Task: Open the add-on "QR Code Generator" rate it five stars and write a review "Efficient and user-friendly QR Code Generator app with reliable results.Highly recommended for quick scanning".
Action: Mouse moved to (198, 69)
Screenshot: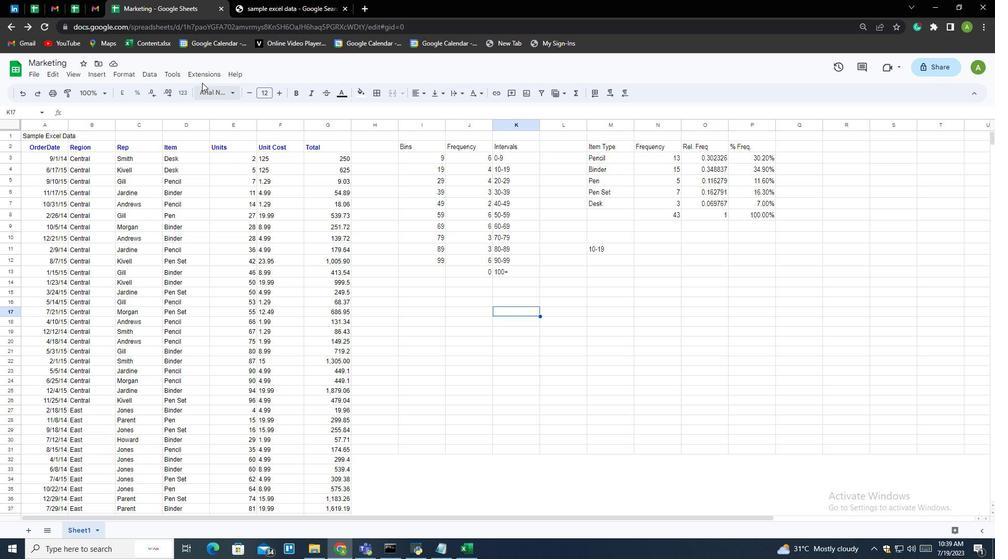 
Action: Mouse pressed left at (198, 69)
Screenshot: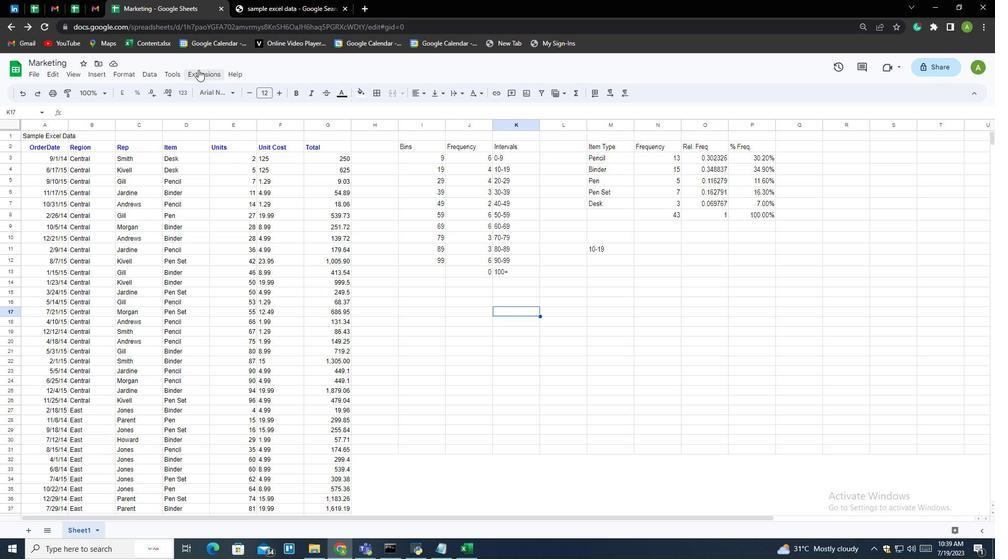 
Action: Mouse moved to (225, 88)
Screenshot: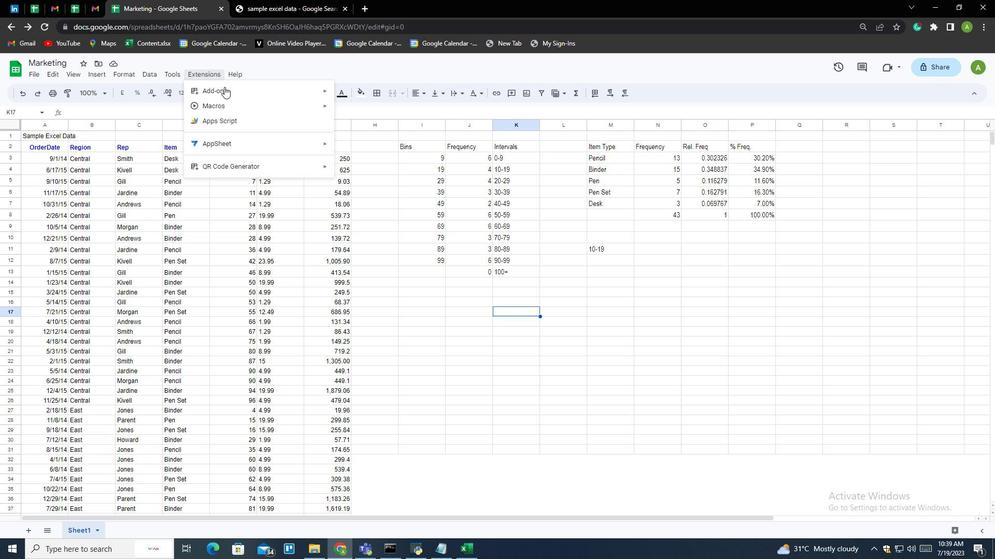 
Action: Mouse pressed left at (225, 88)
Screenshot: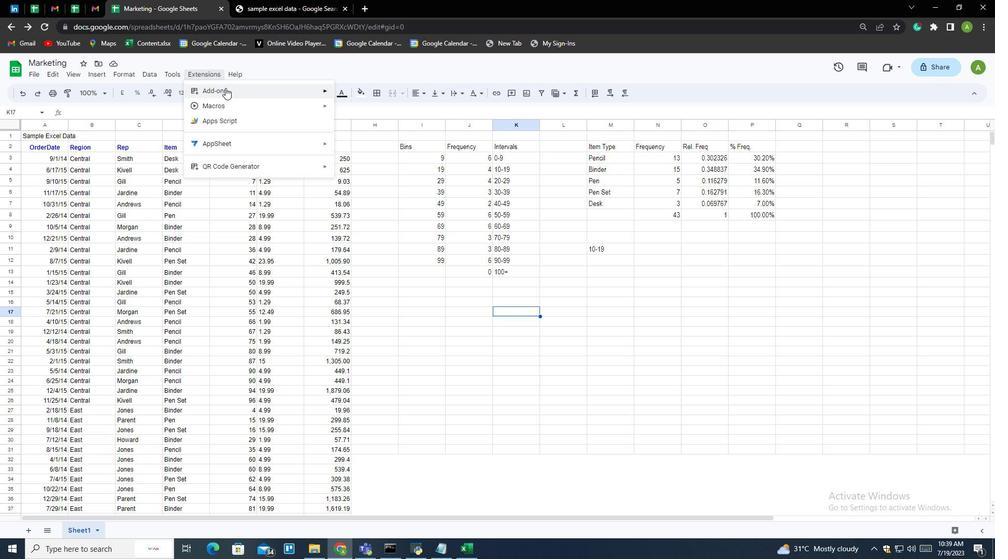 
Action: Mouse moved to (372, 107)
Screenshot: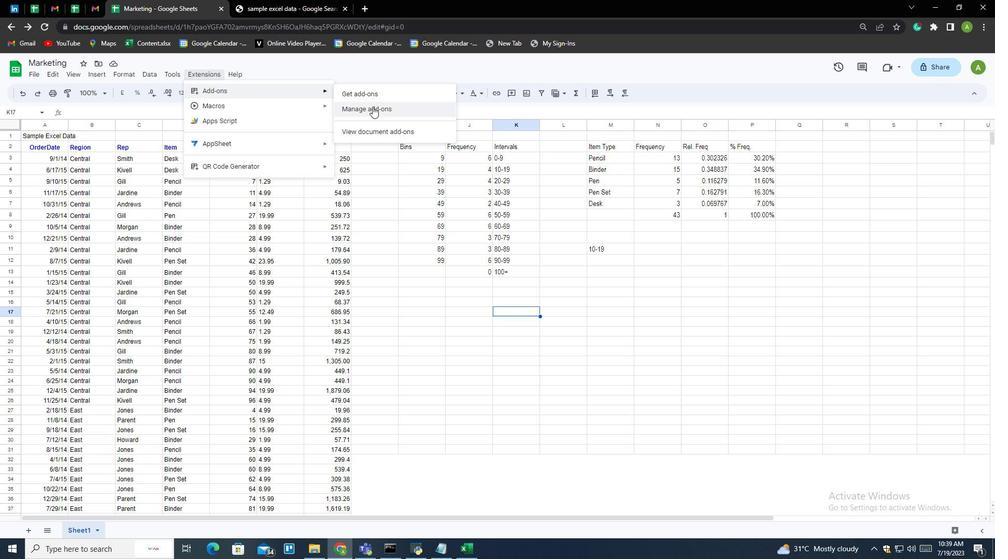 
Action: Mouse pressed left at (372, 107)
Screenshot: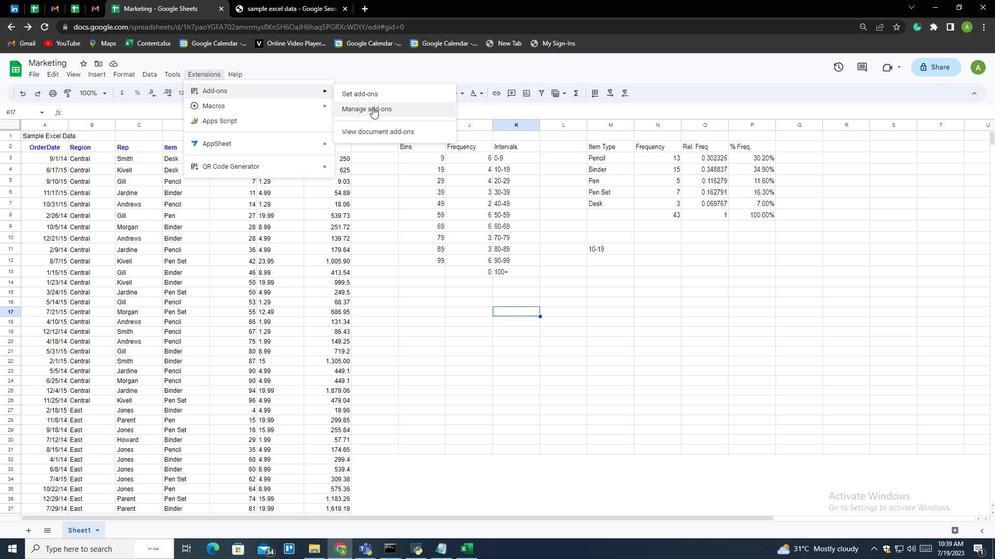 
Action: Mouse moved to (347, 244)
Screenshot: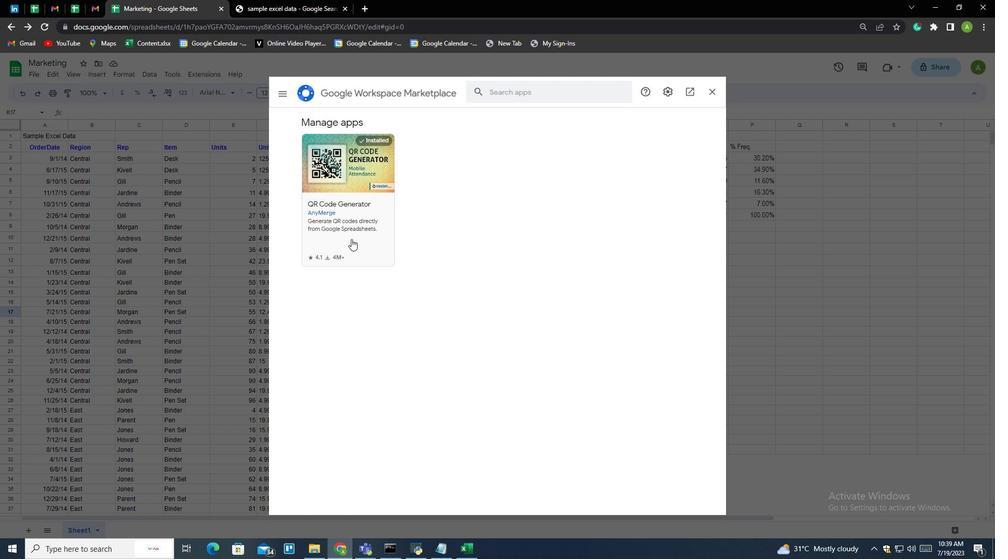
Action: Mouse pressed left at (347, 244)
Screenshot: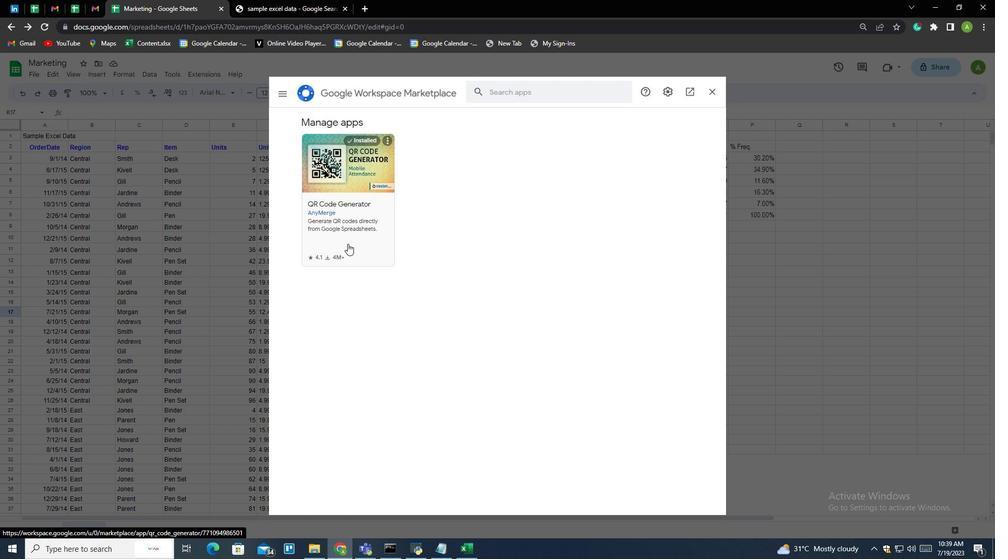 
Action: Mouse moved to (615, 279)
Screenshot: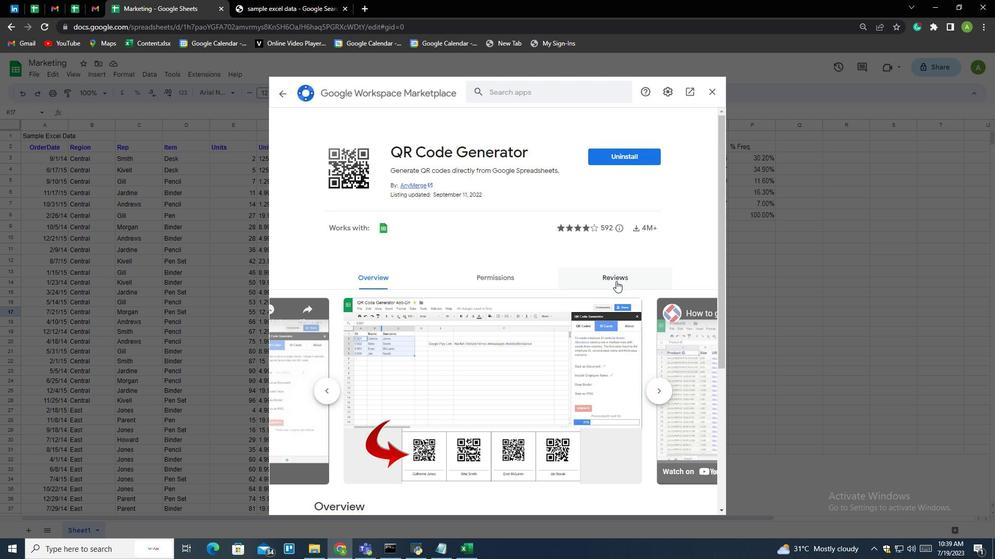 
Action: Mouse pressed left at (615, 279)
Screenshot: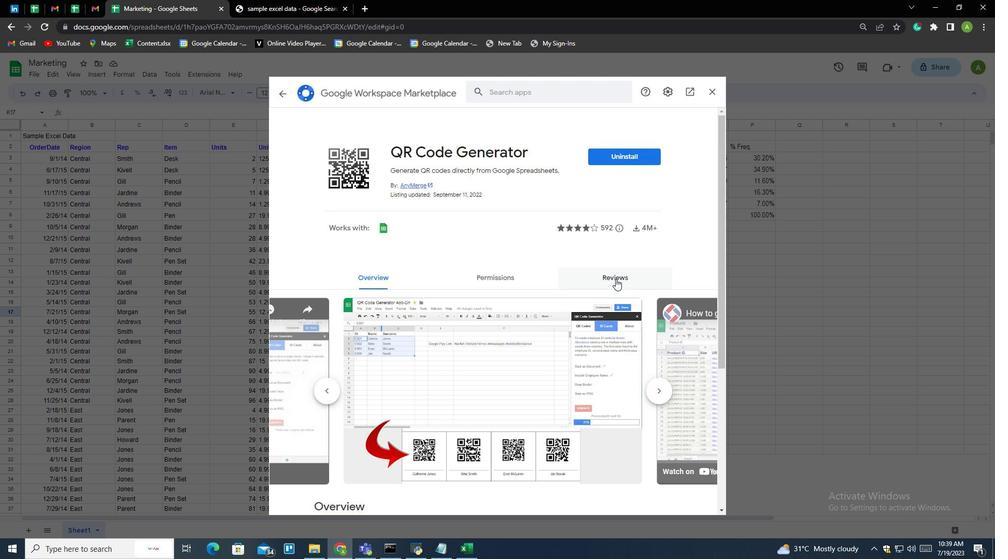 
Action: Mouse moved to (521, 383)
Screenshot: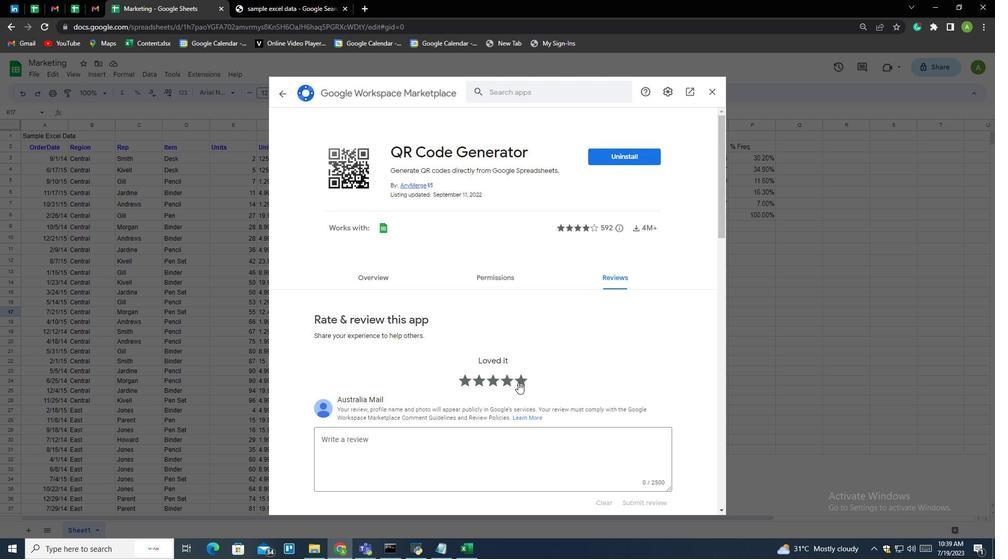 
Action: Mouse pressed left at (521, 383)
Screenshot: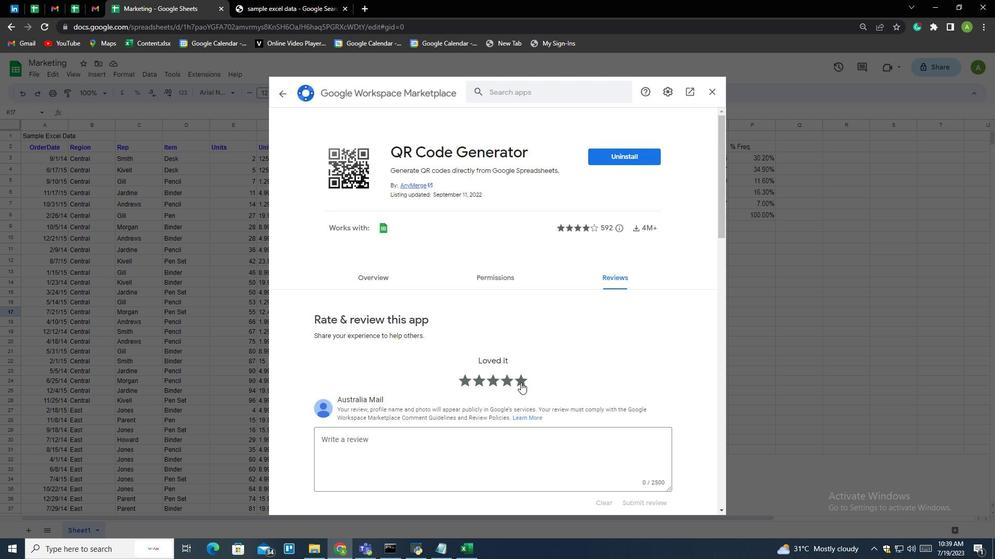 
Action: Mouse moved to (386, 446)
Screenshot: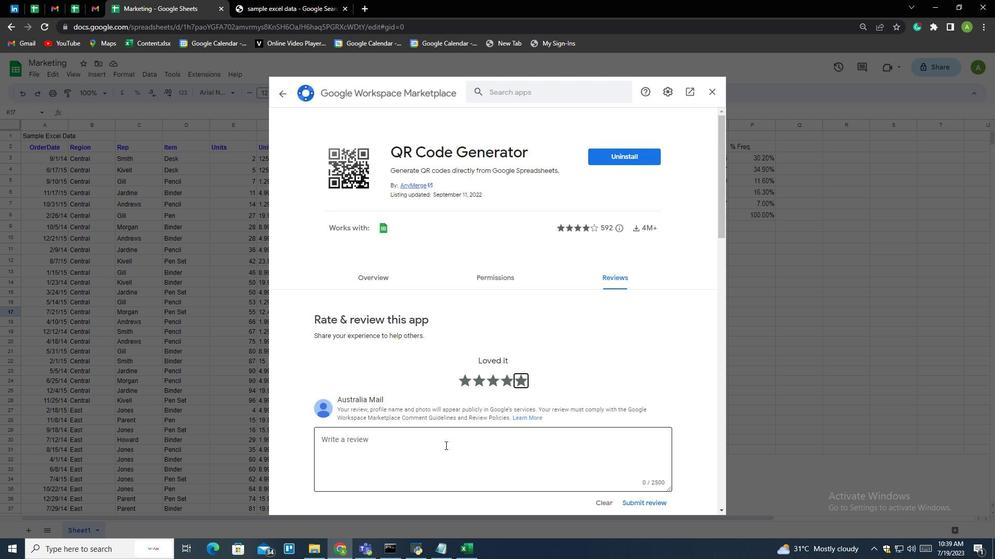 
Action: Mouse pressed left at (386, 446)
Screenshot: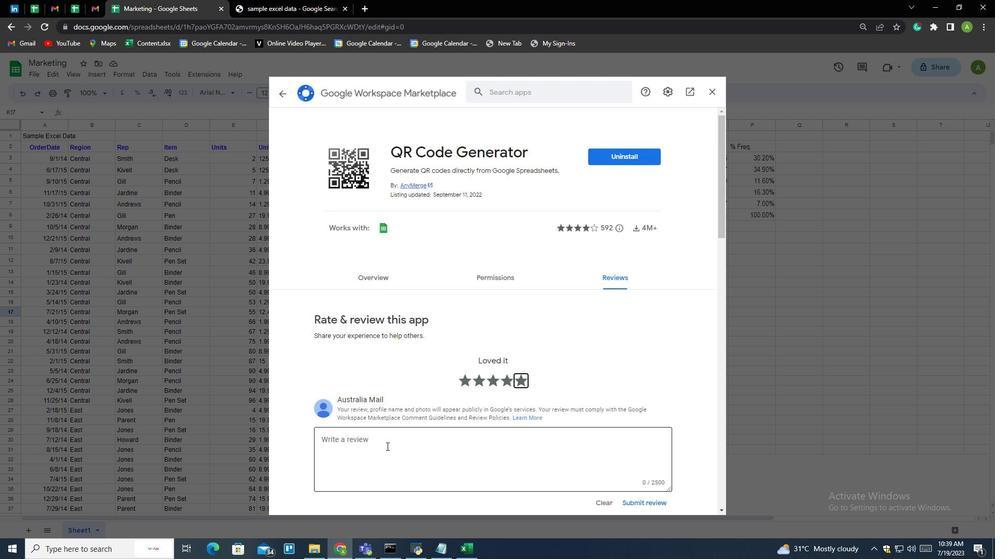 
Action: Key pressed <Key.shift>Efficient<Key.space>and<Key.space>user-friendly<Key.space><Key.shift><Key.shift><Key.shift><Key.shift><Key.shift><Key.shift><Key.shift><Key.shift><Key.shift><Key.shift><Key.shift><Key.shift><Key.shift><Key.shift><Key.shift><Key.shift><Key.shift><Key.shift><Key.shift><Key.shift><Key.shift><Key.shift><Key.shift><Key.shift><Key.shift><Key.shift><Key.shift><Key.shift><Key.shift><Key.shift><Key.shift><Key.shift><Key.shift><Key.shift><Key.shift><Key.shift><Key.shift><Key.shift><Key.shift><Key.shift><Key.shift><Key.shift><Key.shift><Key.shift><Key.shift><Key.shift><Key.shift>QR<Key.space><Key.shift>Code<Key.space><Key.shift>Generator<Key.space>app<Key.space>with<Key.space>reliable<Key.space>results.<Key.space><Key.shift>HIg<Key.backspace><Key.backspace>ighly<Key.space>recommended<Key.space>for<Key.space>quick<Key.space>scanning
Screenshot: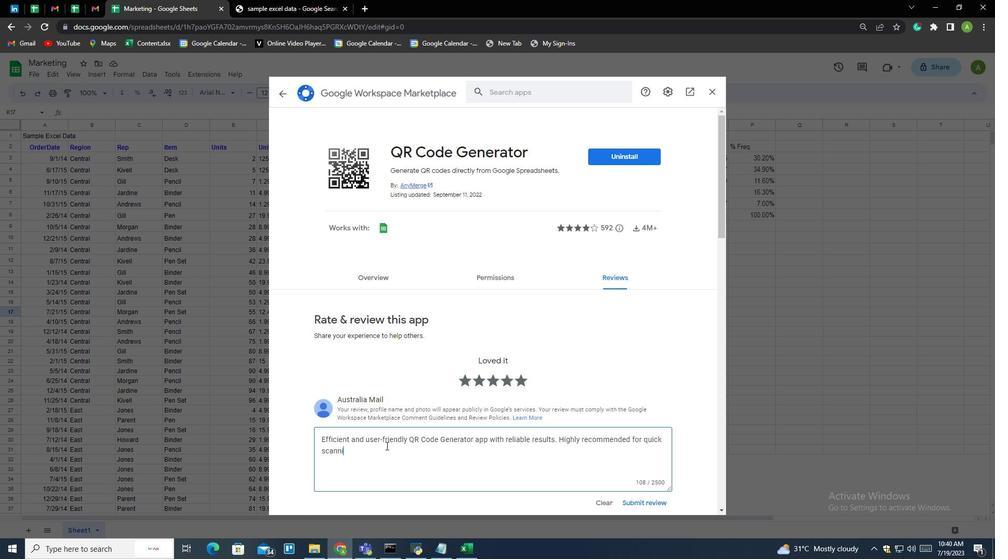 
Action: Mouse moved to (652, 503)
Screenshot: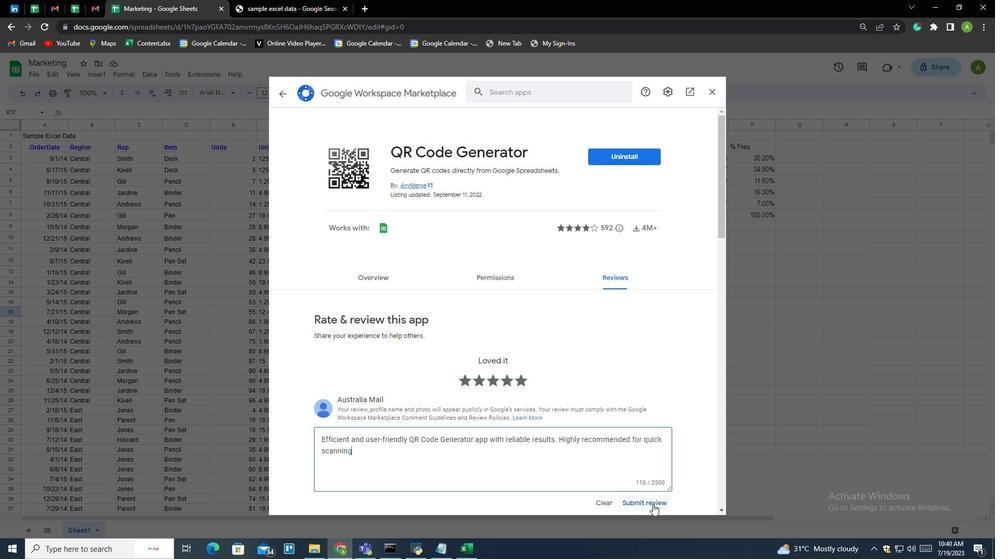 
Action: Mouse pressed left at (652, 503)
Screenshot: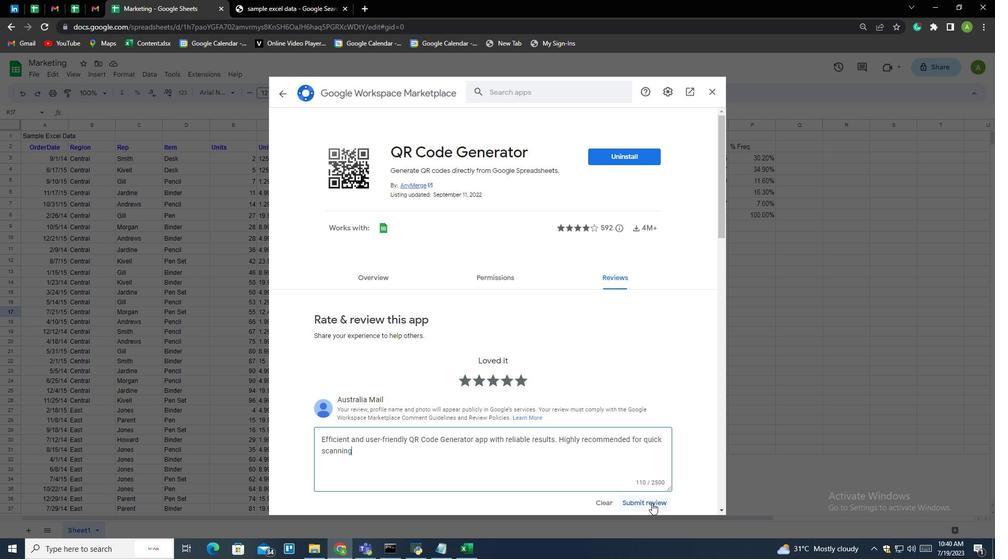 
Action: Mouse moved to (627, 419)
Screenshot: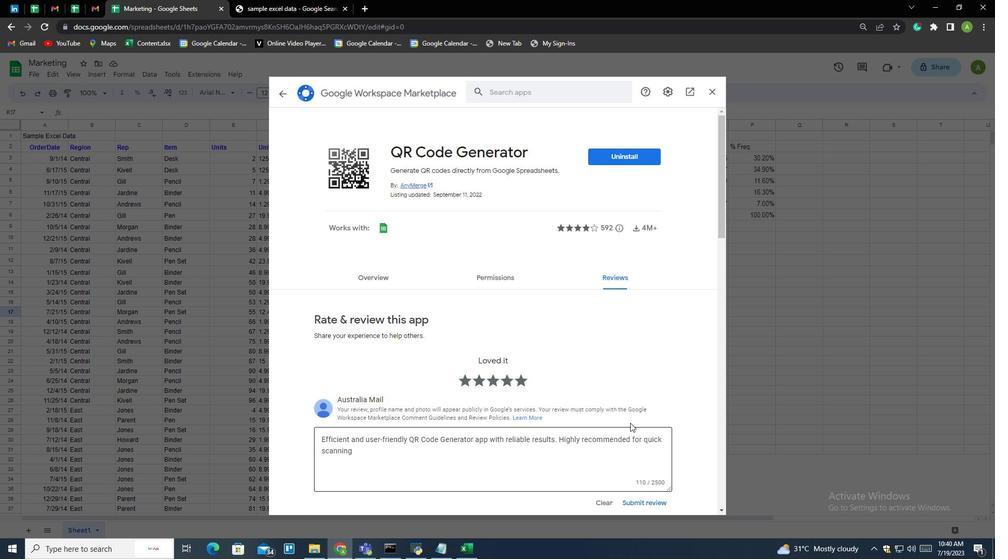 
